 Task: Zoom the sheet by 200%.
Action: Mouse moved to (79, 77)
Screenshot: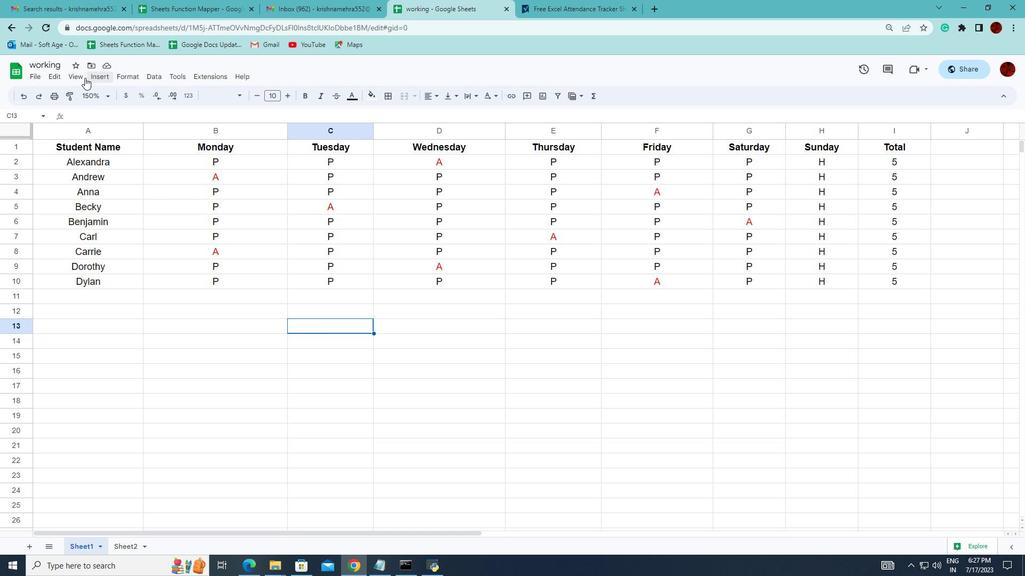
Action: Mouse pressed left at (79, 77)
Screenshot: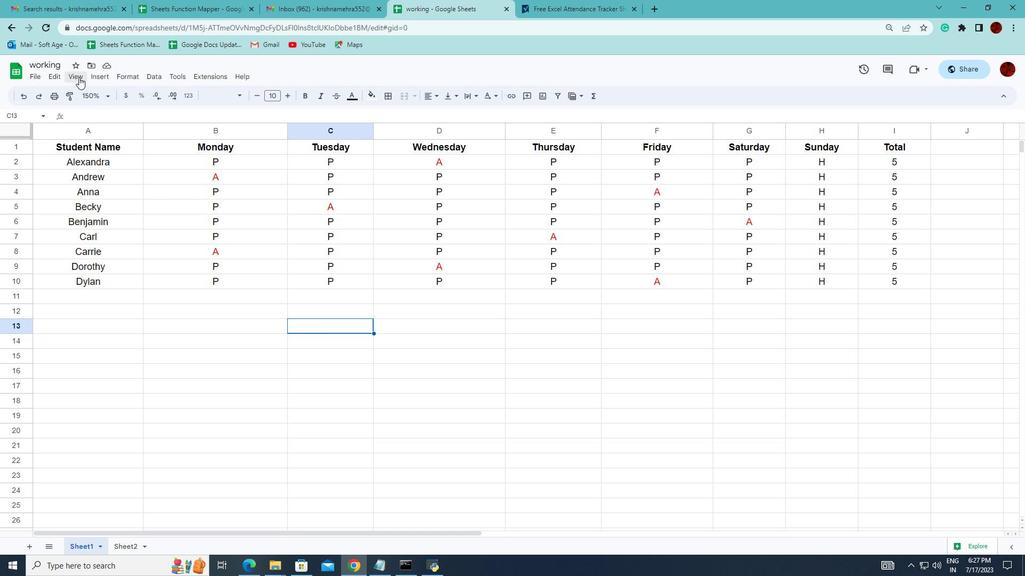
Action: Mouse moved to (236, 269)
Screenshot: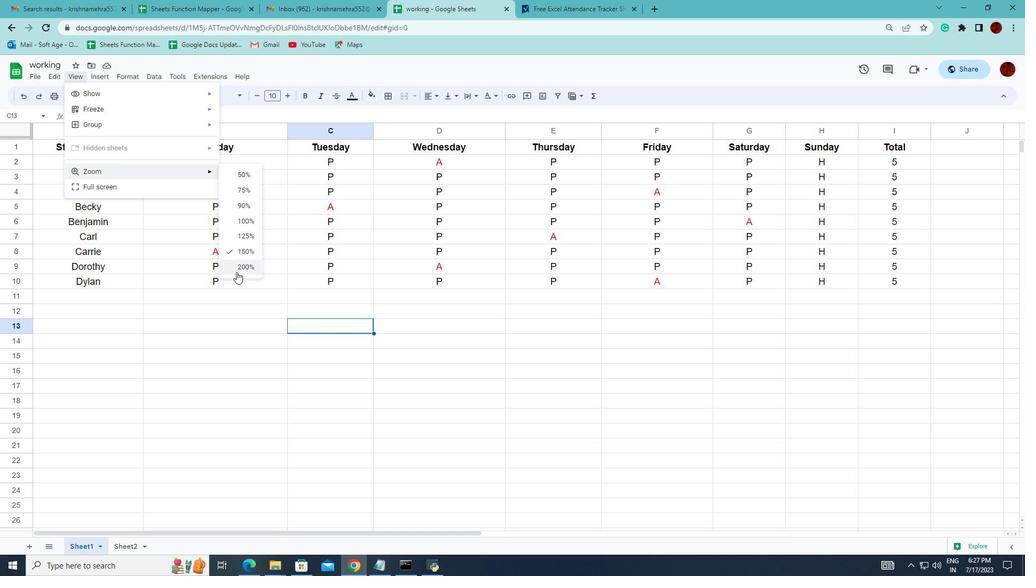 
Action: Mouse pressed left at (236, 269)
Screenshot: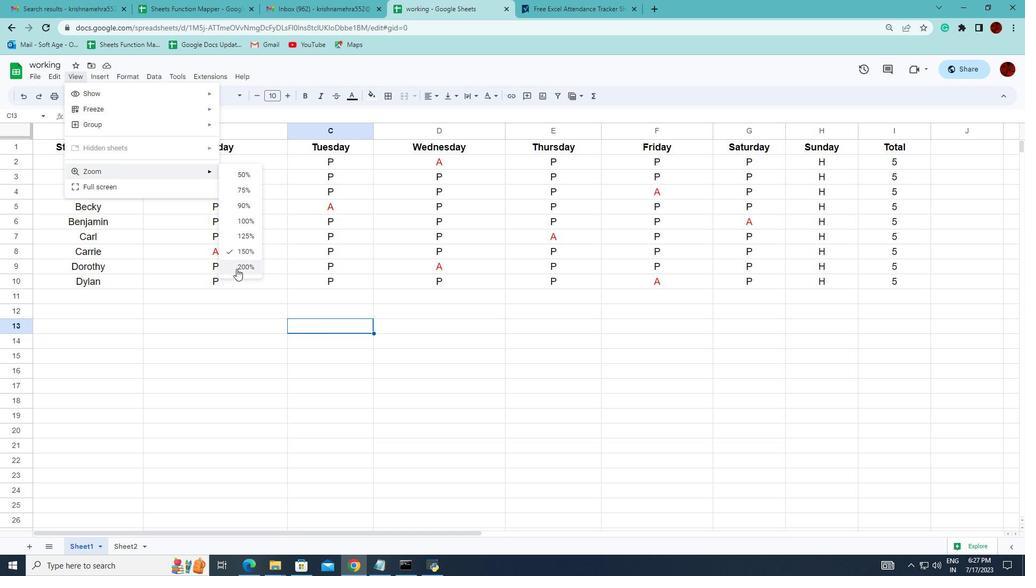 
